 Task: Look for ""Navigation"" in the keyboard shortcuts section.
Action: Mouse moved to (370, 80)
Screenshot: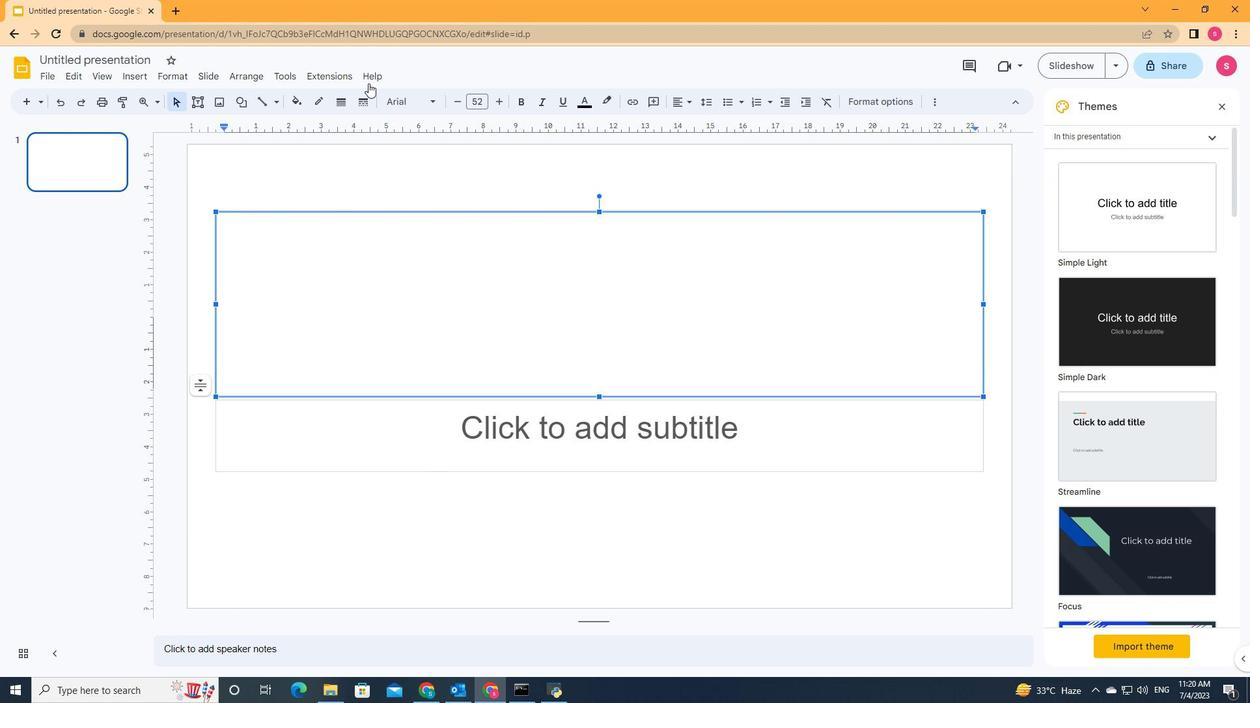 
Action: Mouse pressed left at (370, 80)
Screenshot: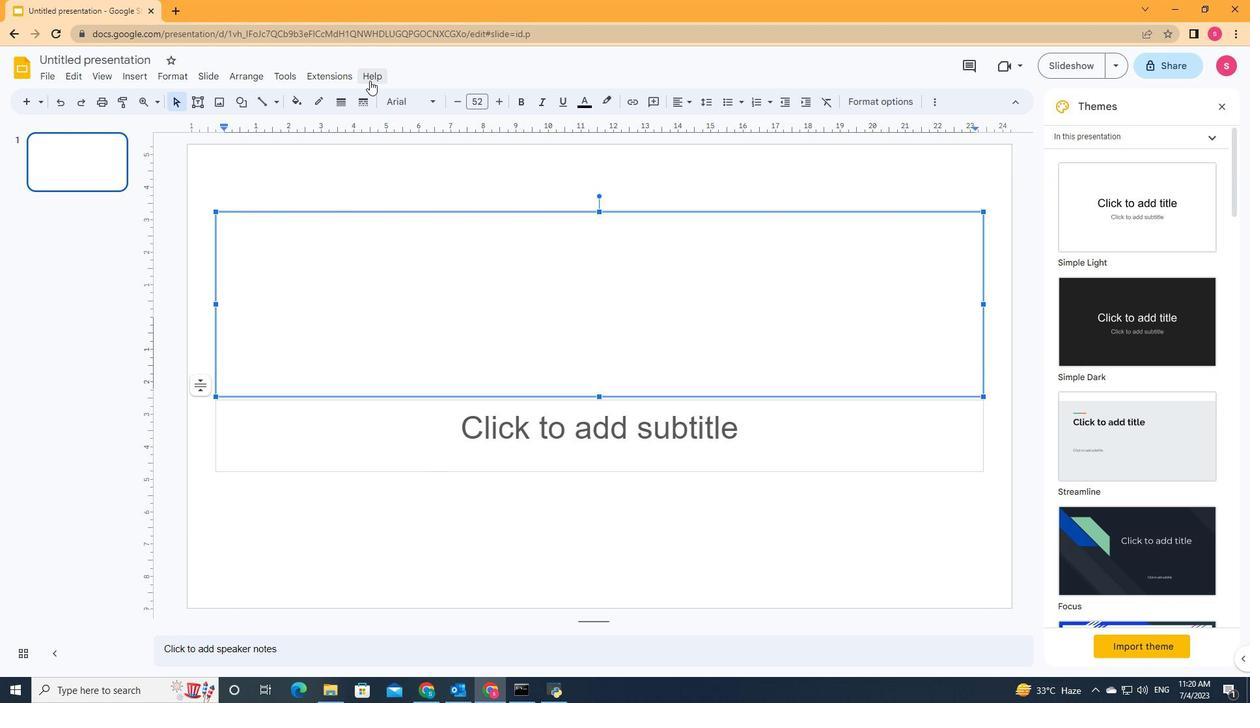 
Action: Mouse moved to (393, 317)
Screenshot: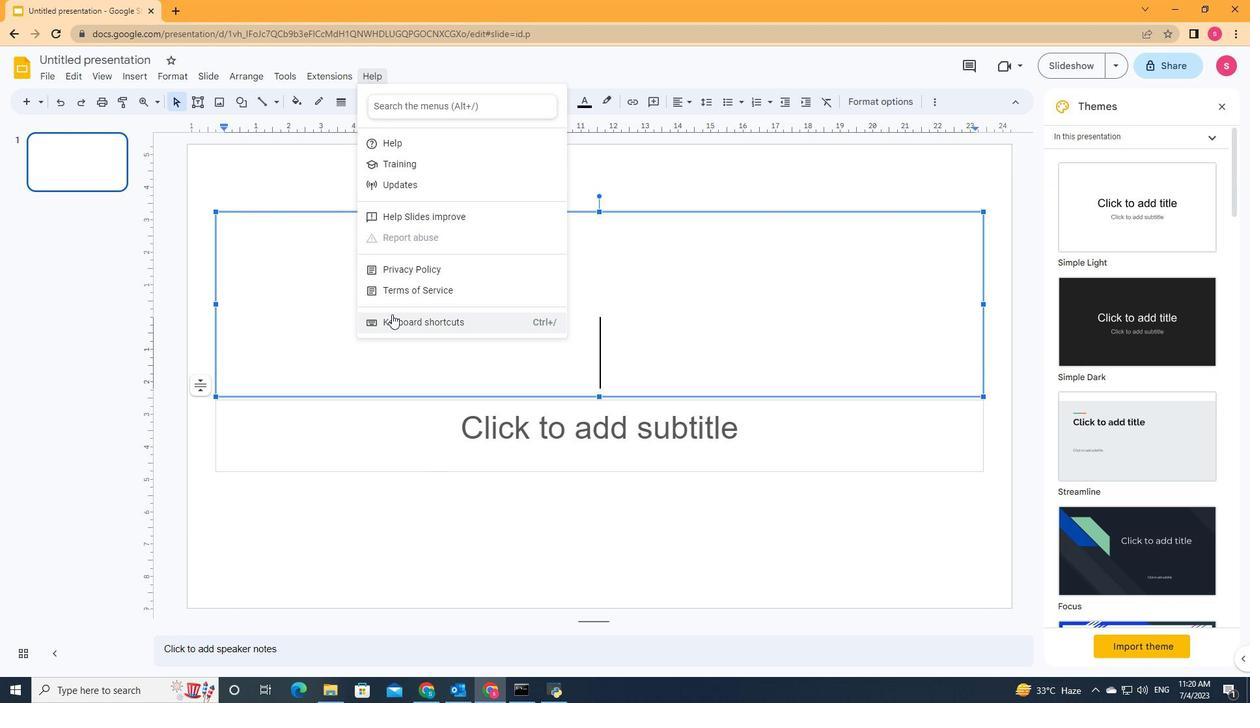 
Action: Mouse pressed left at (393, 317)
Screenshot: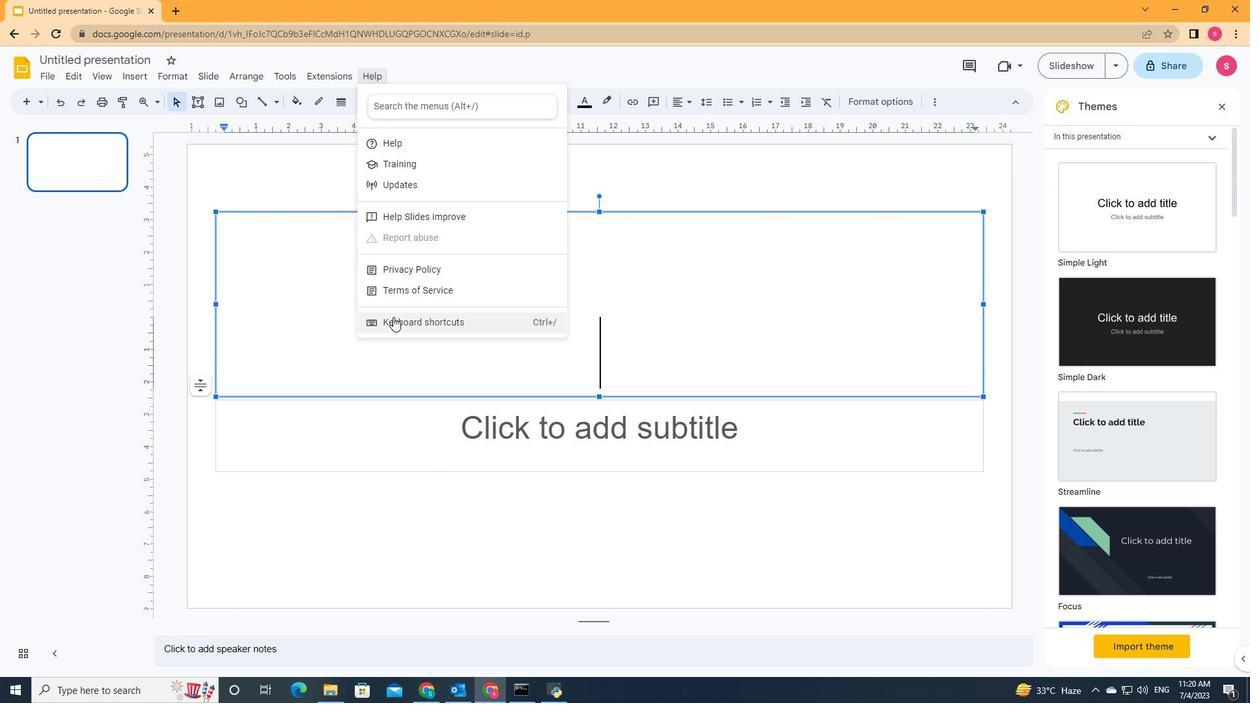 
Action: Mouse moved to (398, 422)
Screenshot: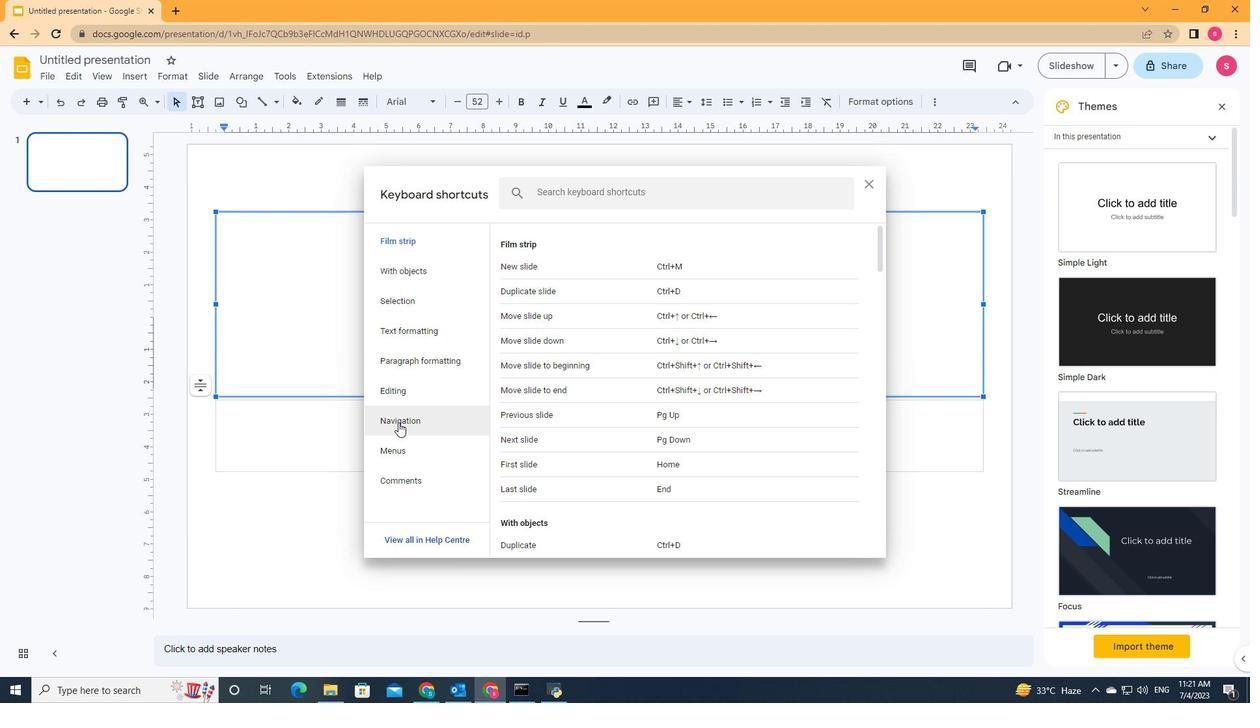 
Action: Mouse pressed left at (398, 422)
Screenshot: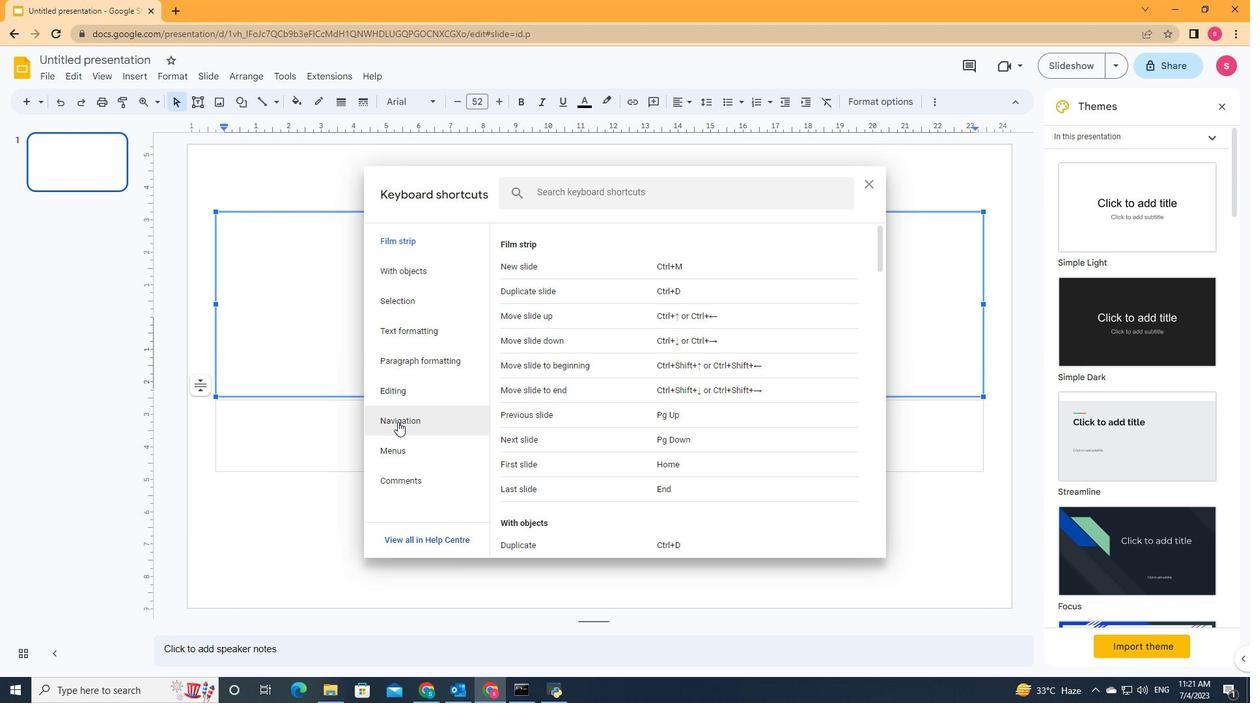 
Action: Mouse moved to (514, 401)
Screenshot: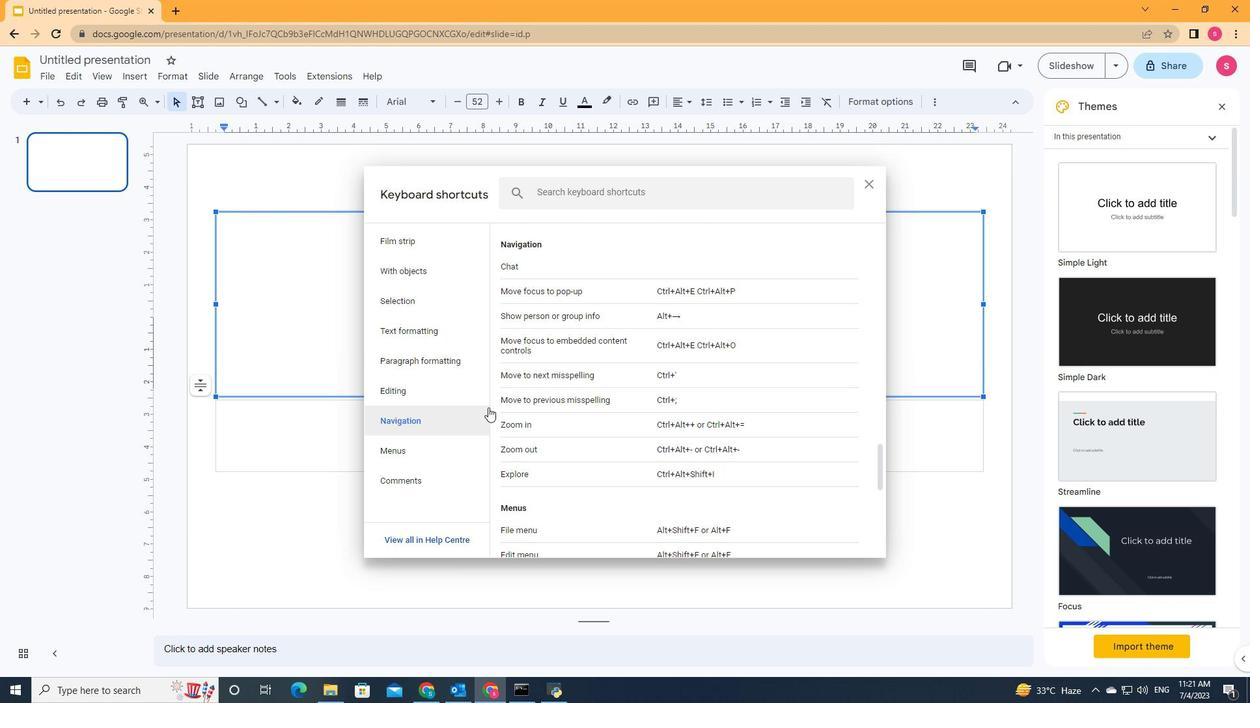 
